Task: Create a rule from the Recommended list, Task Added to this Project -> add SubTasks in the project ArcticForge with SubTasks Gather and Analyse Requirements , Design and Implement Solution , System Test and UAT , Release to Production / Go Live
Action: Mouse moved to (34, 255)
Screenshot: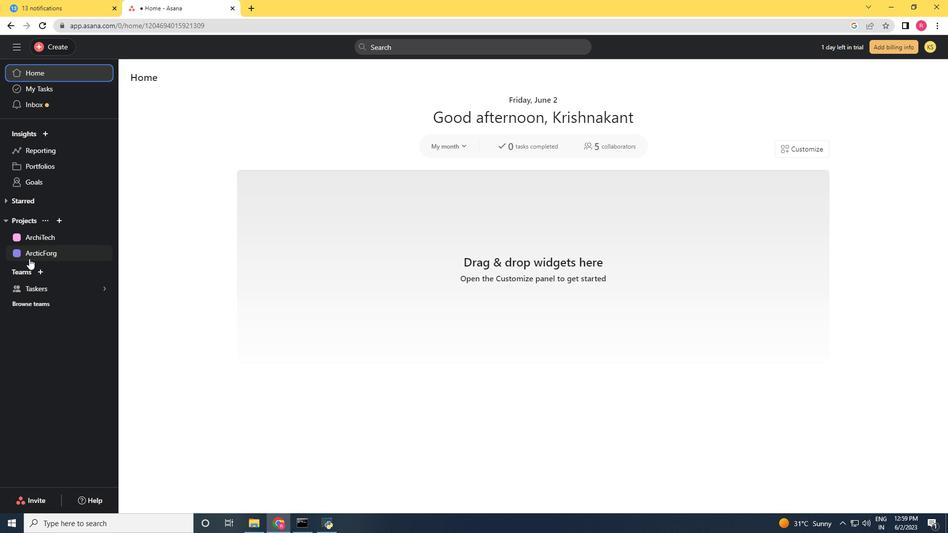
Action: Mouse pressed left at (34, 255)
Screenshot: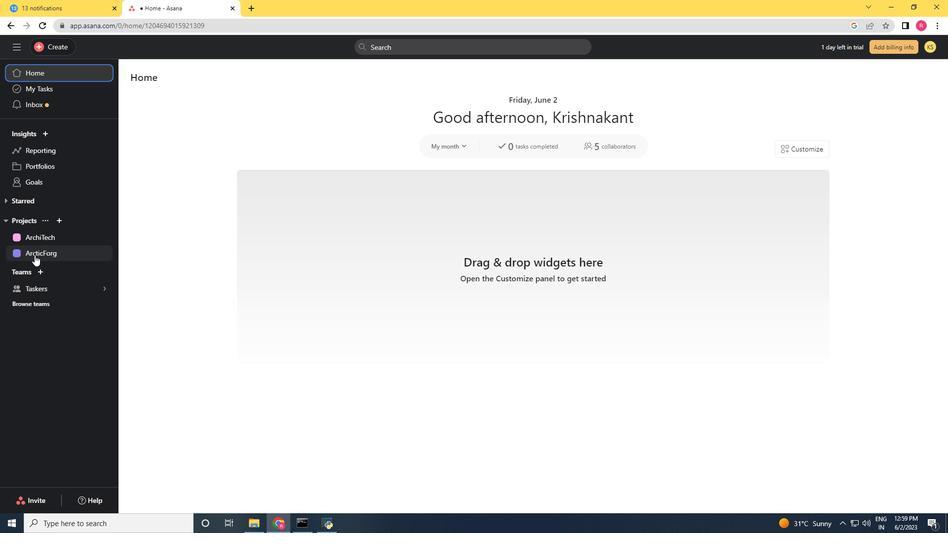 
Action: Mouse moved to (926, 82)
Screenshot: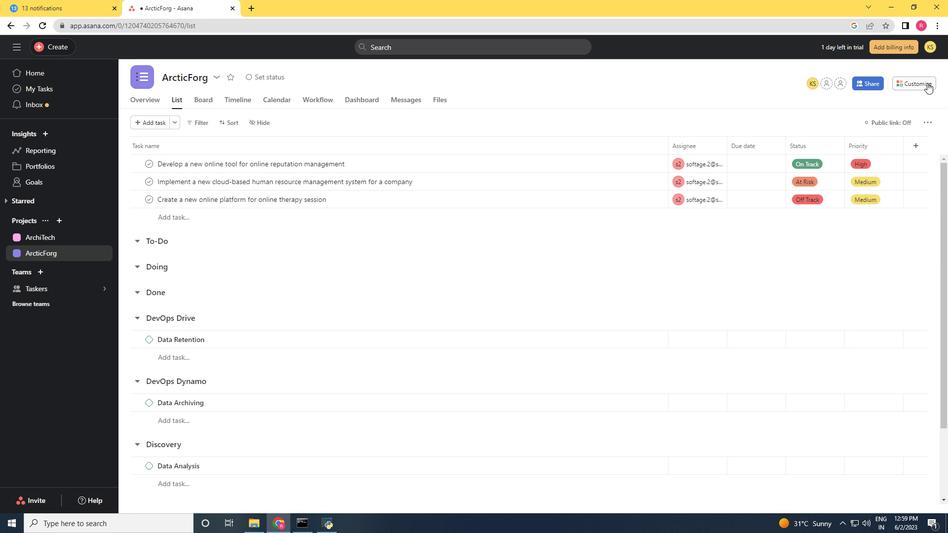 
Action: Mouse pressed left at (926, 82)
Screenshot: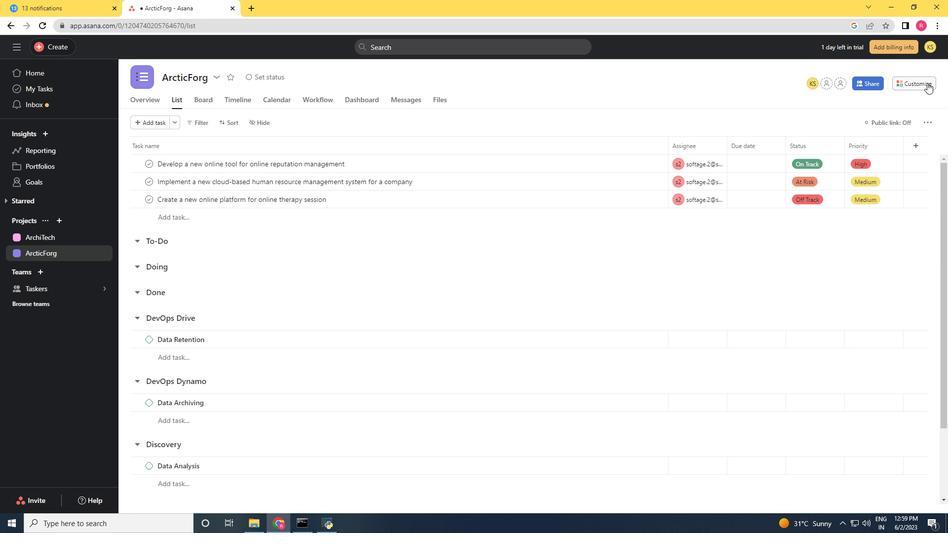 
Action: Mouse moved to (749, 213)
Screenshot: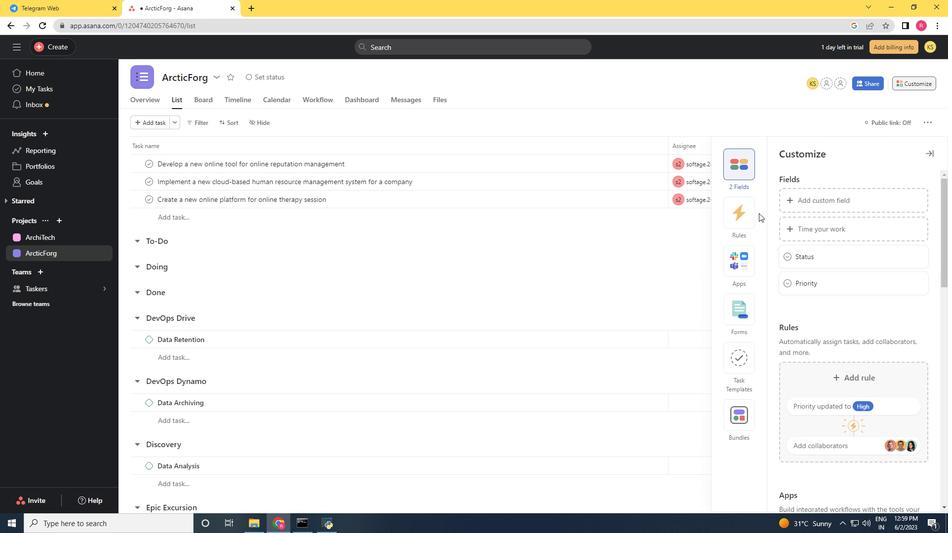
Action: Mouse pressed left at (749, 213)
Screenshot: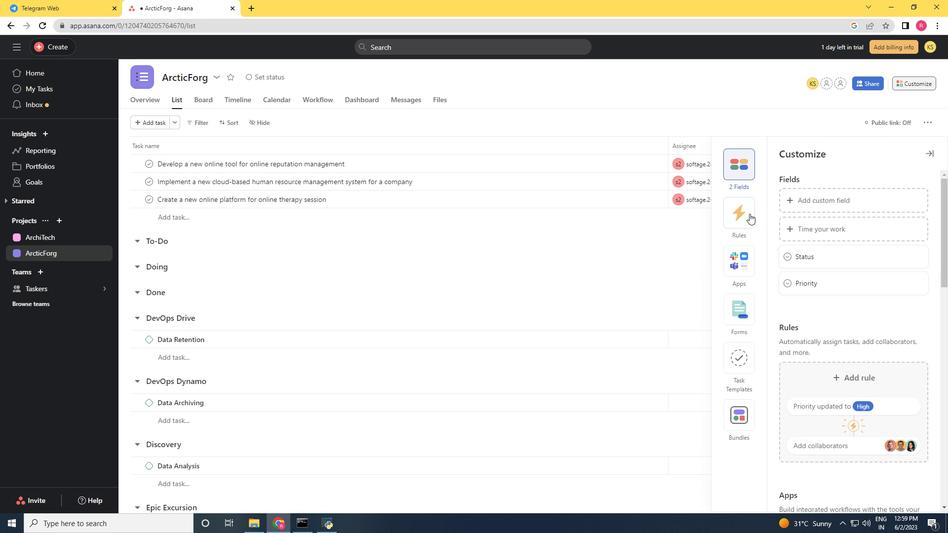 
Action: Mouse moved to (825, 224)
Screenshot: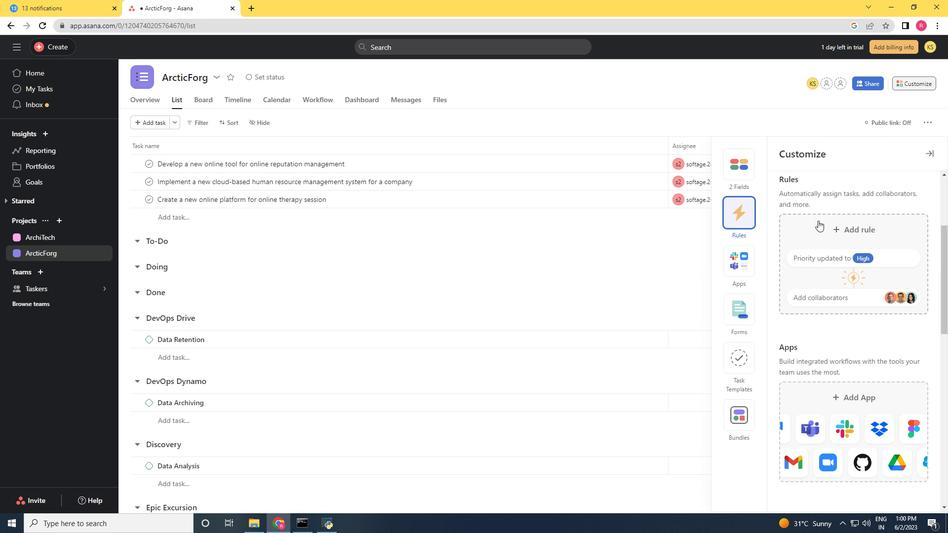 
Action: Mouse pressed left at (825, 224)
Screenshot: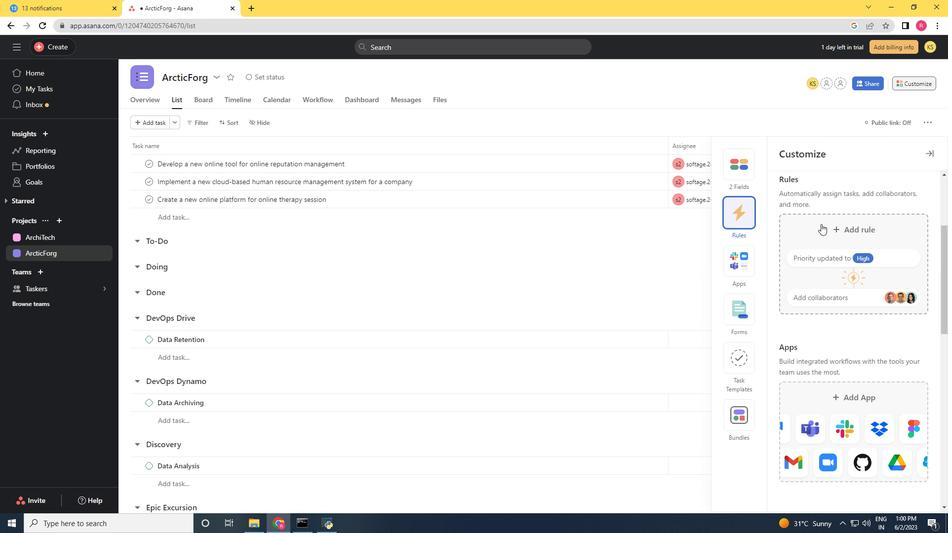 
Action: Mouse moved to (637, 162)
Screenshot: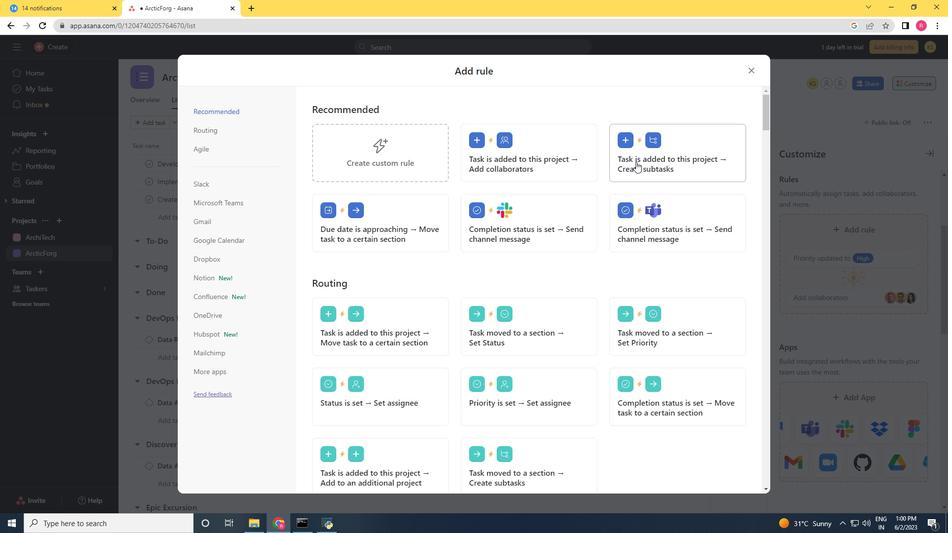 
Action: Mouse pressed left at (637, 162)
Screenshot: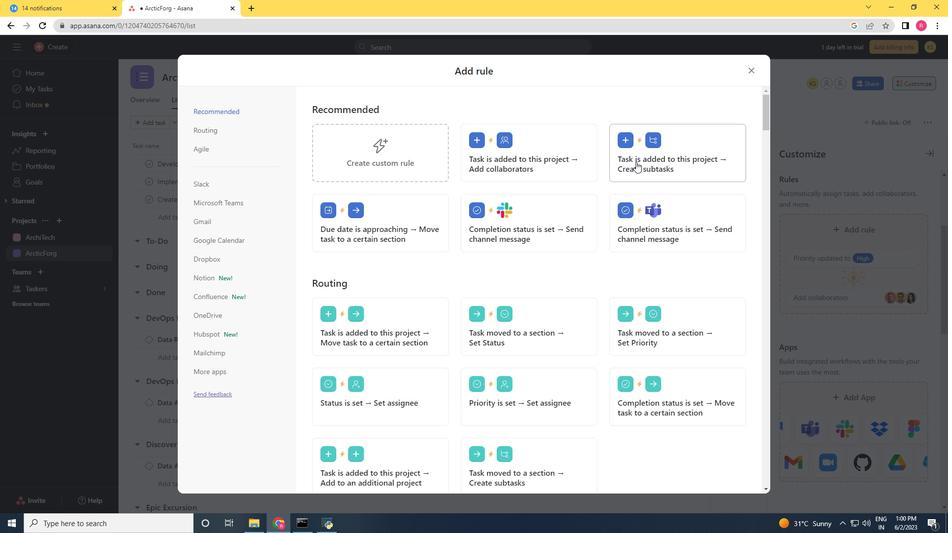 
Action: Mouse moved to (619, 175)
Screenshot: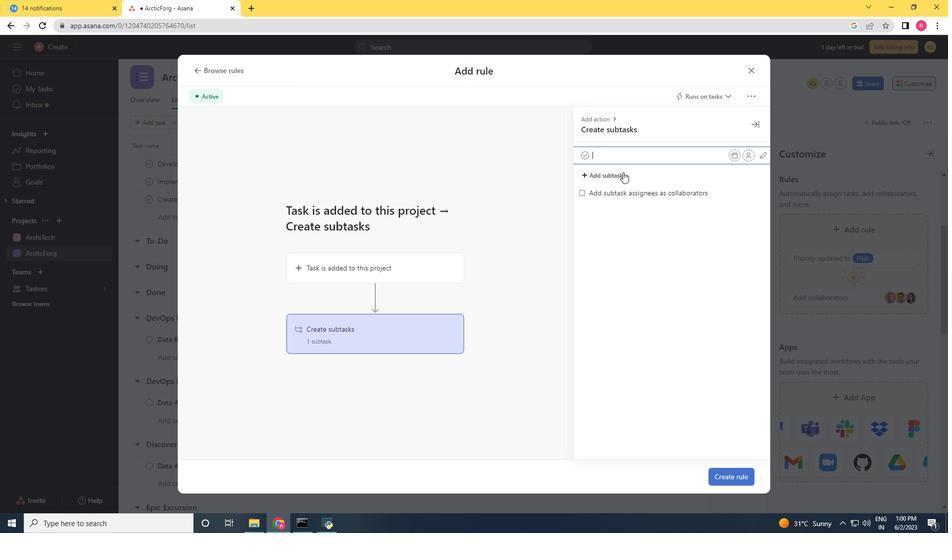 
Action: Key pressed <Key.shift><Key.shift><Key.shift><Key.shift><Key.shift><Key.shift>Gather<Key.space>and<Key.space><Key.shift>Anal
Screenshot: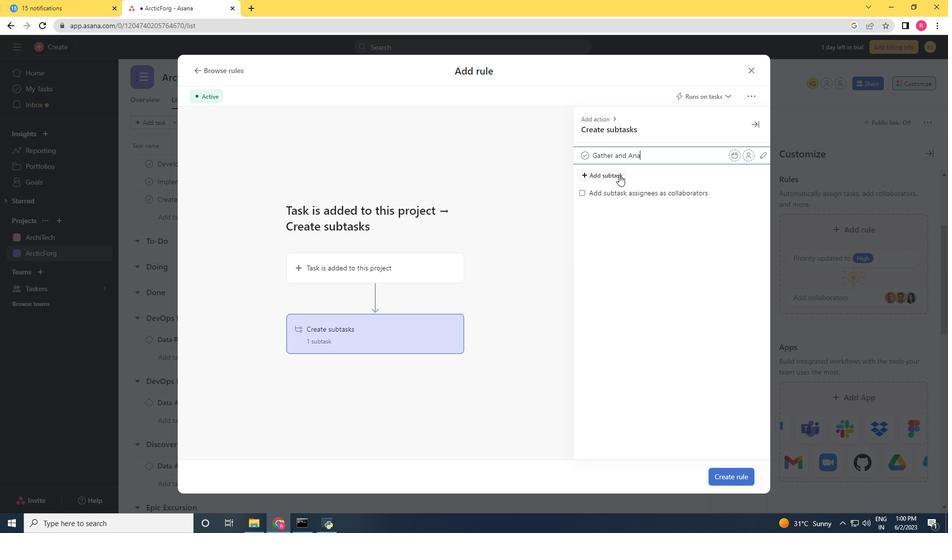 
Action: Mouse moved to (616, 176)
Screenshot: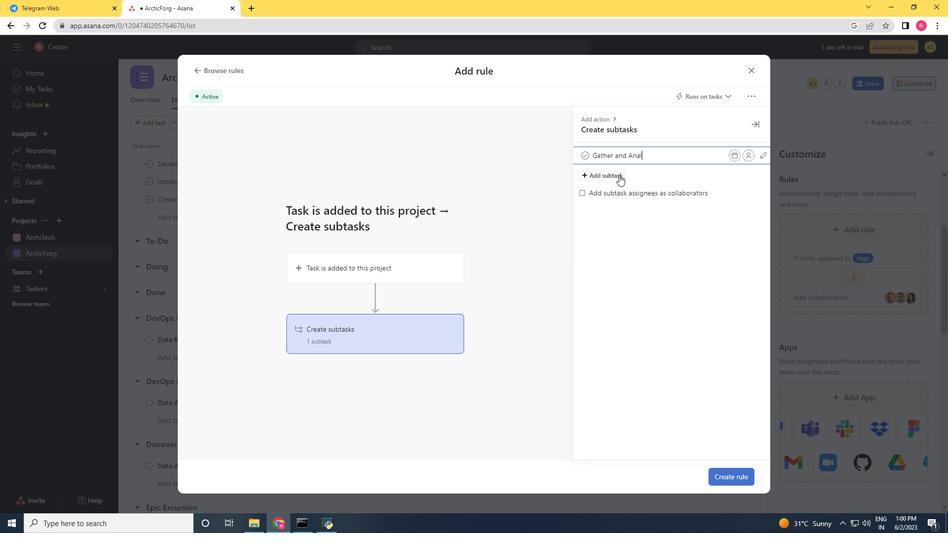 
Action: Key pressed yse<Key.space>
Screenshot: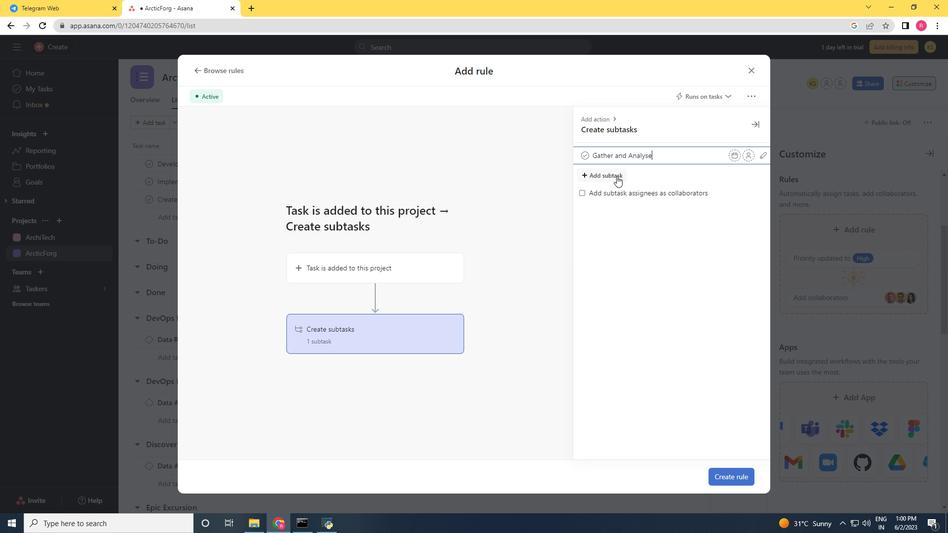 
Action: Mouse moved to (616, 176)
Screenshot: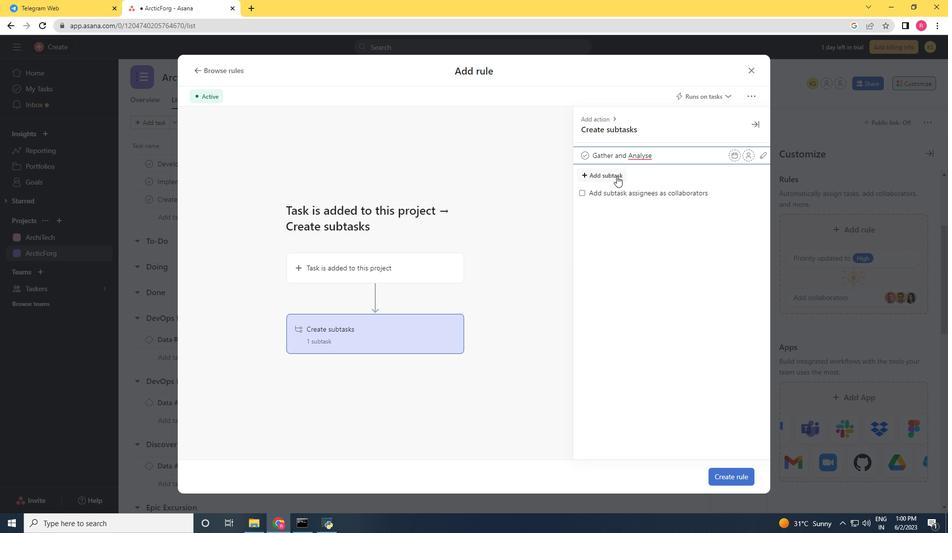 
Action: Key pressed <Key.shift><Key.shift><Key.shift><Key.shift><Key.shift><Key.shift><Key.shift>Requirement<Key.space><Key.enter><Key.shift>Desig<Key.backspace>gn<Key.space>and<Key.space><Key.shift>Implement<Key.space><Key.shift>Solution<Key.space><Key.enter><Key.shift>Statem<Key.space><Key.backspace><Key.backspace><Key.backspace><Key.backspace><Key.backspace><Key.backspace>ystem<Key.space><Key.shift>Test<Key.space>and<Key.space><Key.shift>UAT<Key.enter><Key.shift><Key.shift><Key.shift><Key.shift>Release<Key.space>to<Key.space><Key.shift>Produ<Key.backspace>ction<Key.space>
Screenshot: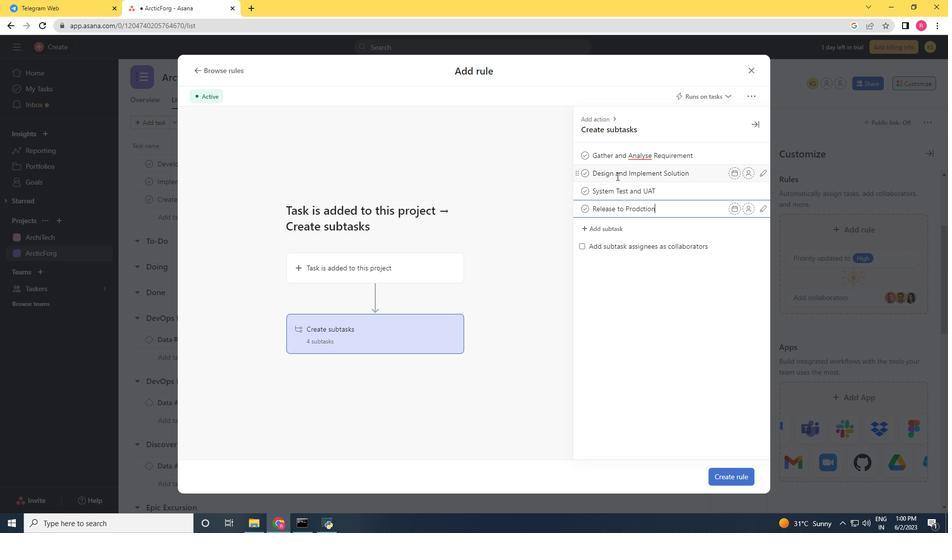 
Action: Mouse moved to (614, 178)
Screenshot: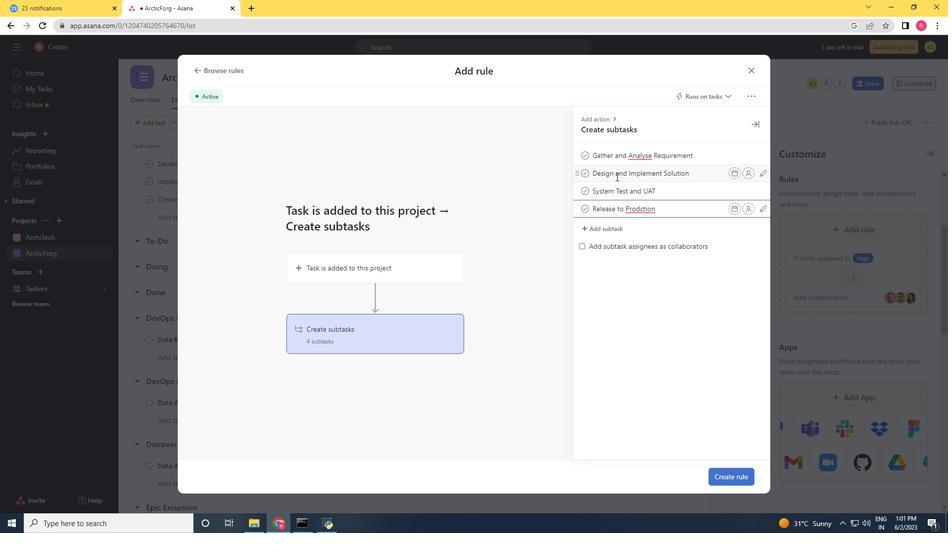 
Action: Key pressed /<Key.space><Key.shift>Go<Key.space><Key.shift>Live
Screenshot: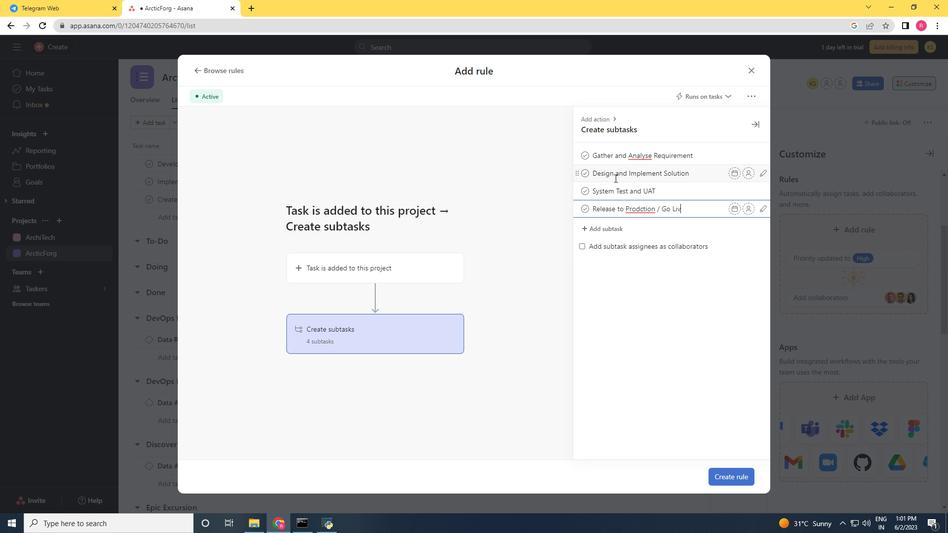 
Action: Mouse moved to (637, 207)
Screenshot: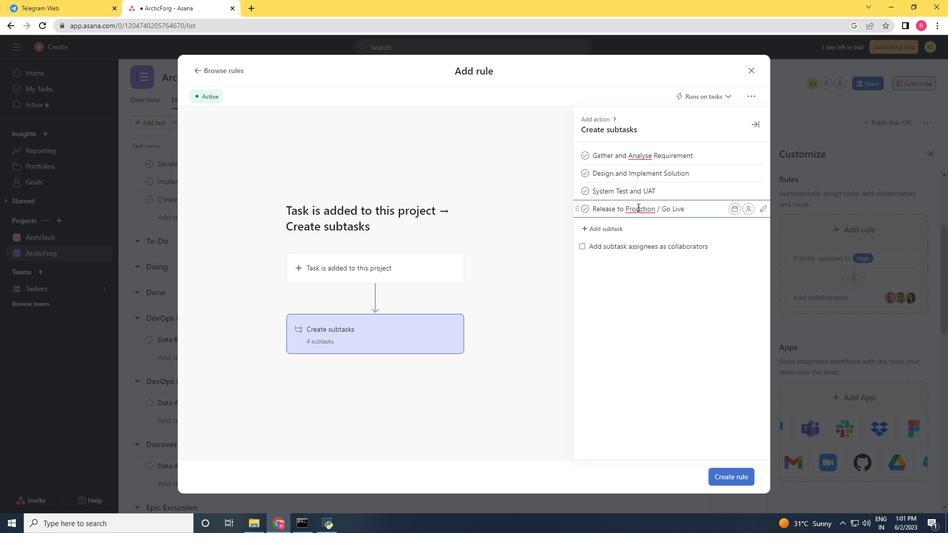 
Action: Mouse pressed left at (637, 207)
Screenshot: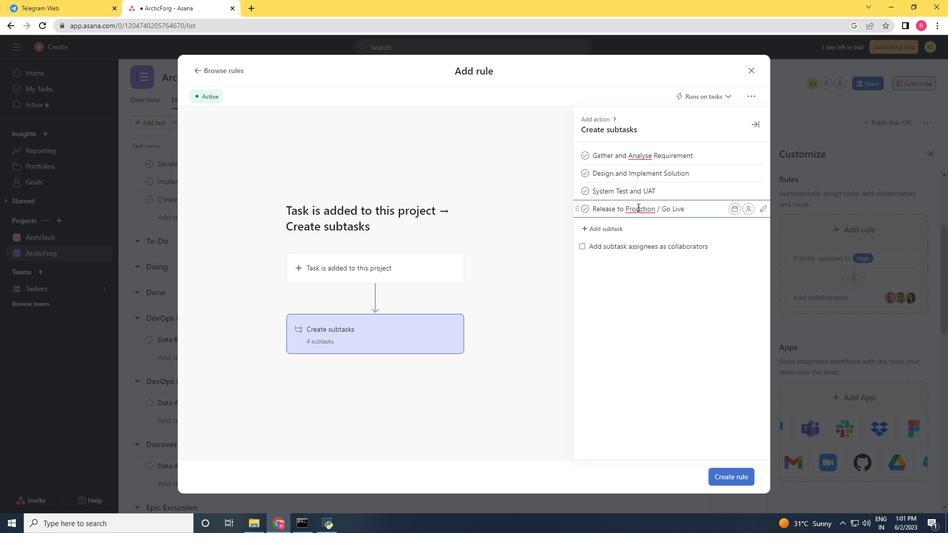 
Action: Mouse moved to (641, 207)
Screenshot: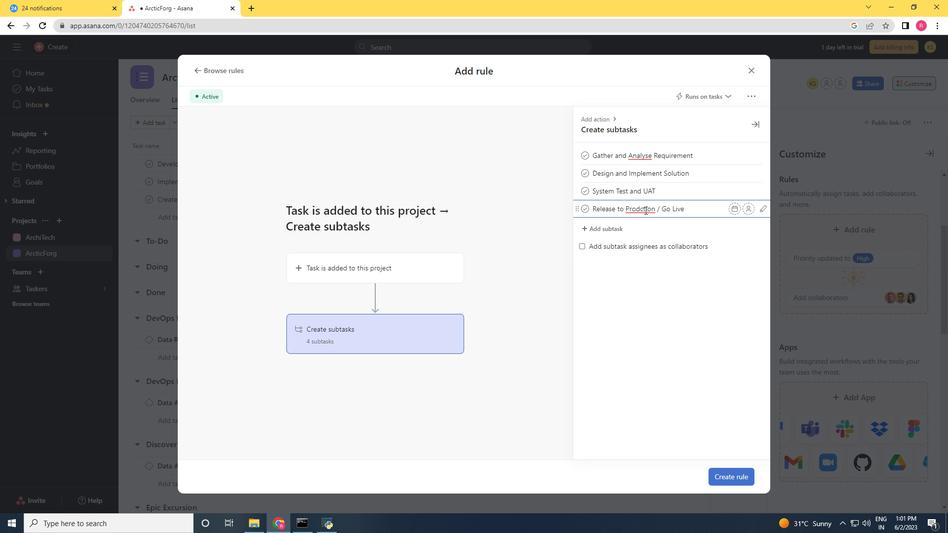 
Action: Mouse pressed left at (641, 207)
Screenshot: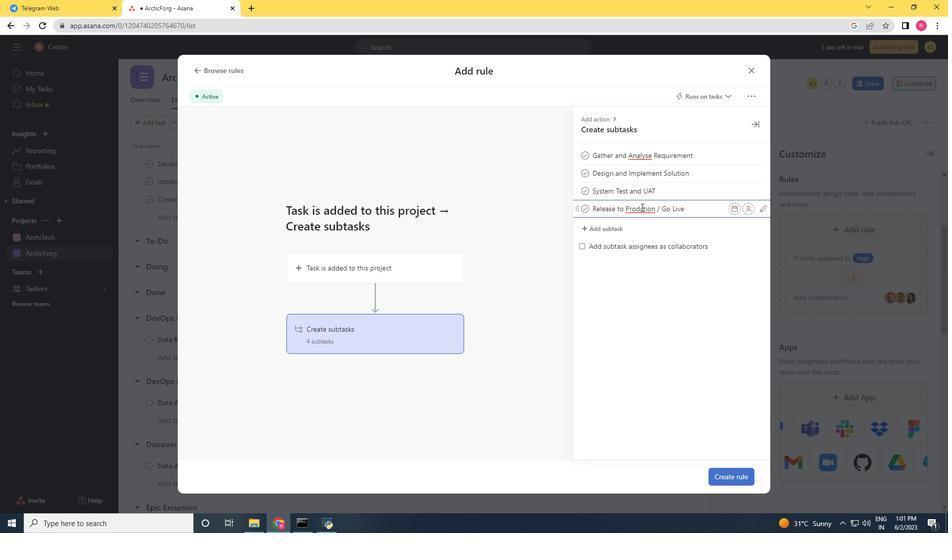 
Action: Mouse moved to (644, 210)
Screenshot: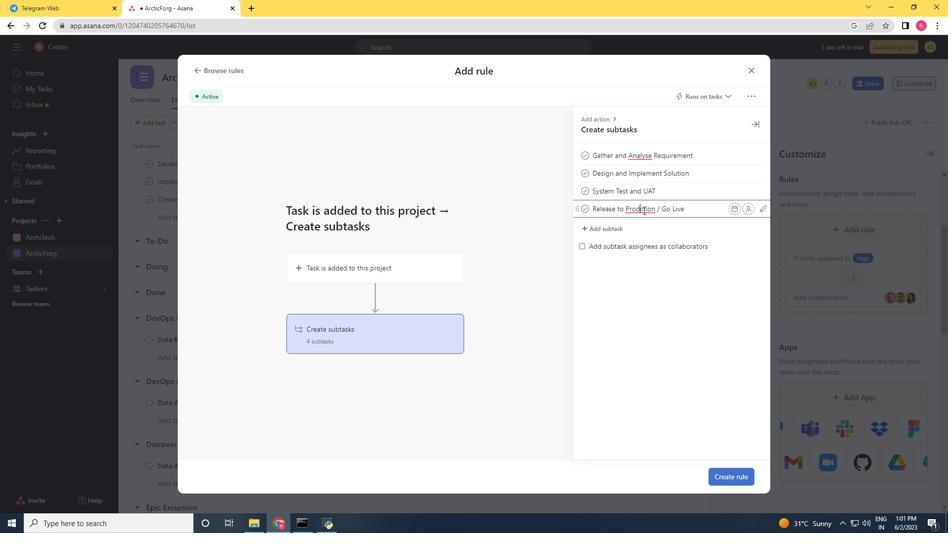 
Action: Key pressed u
Screenshot: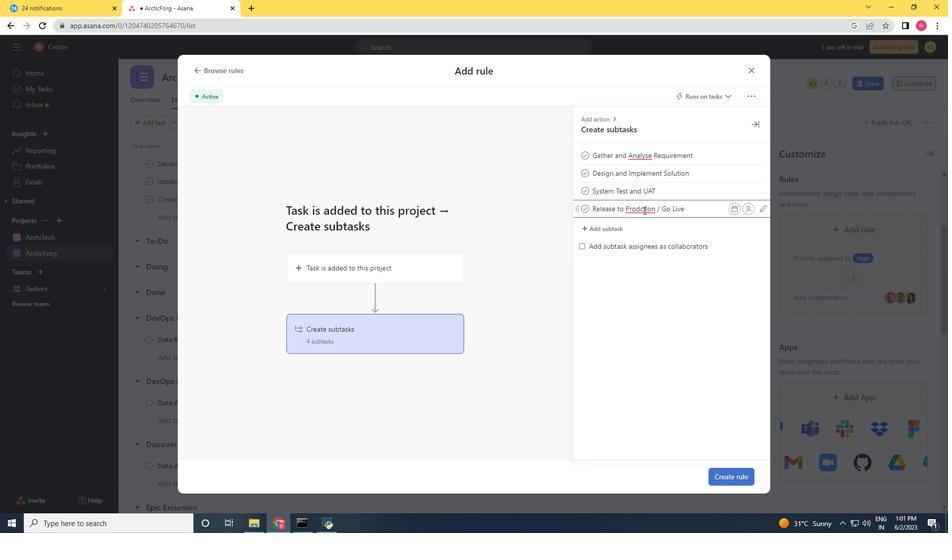 
Action: Mouse moved to (735, 475)
Screenshot: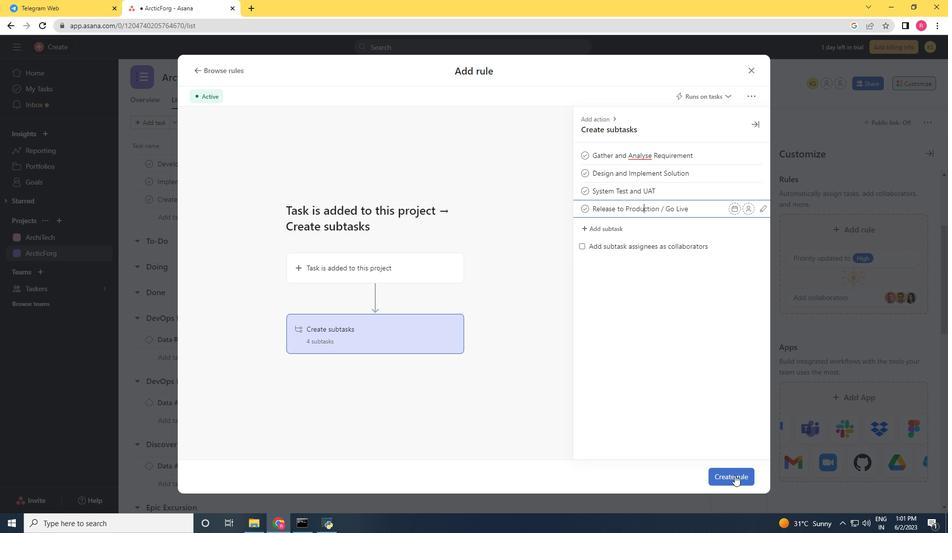 
Action: Mouse pressed left at (735, 475)
Screenshot: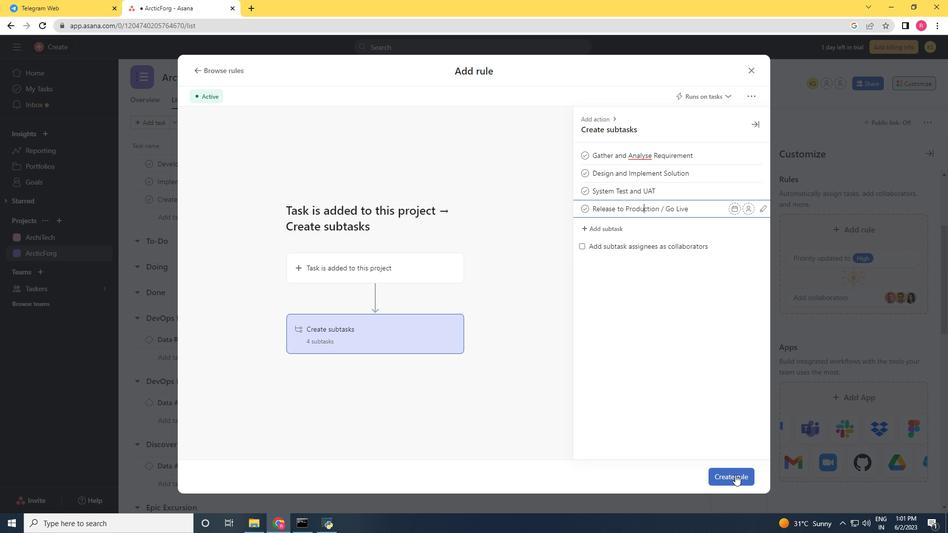 
Action: Mouse moved to (432, 401)
Screenshot: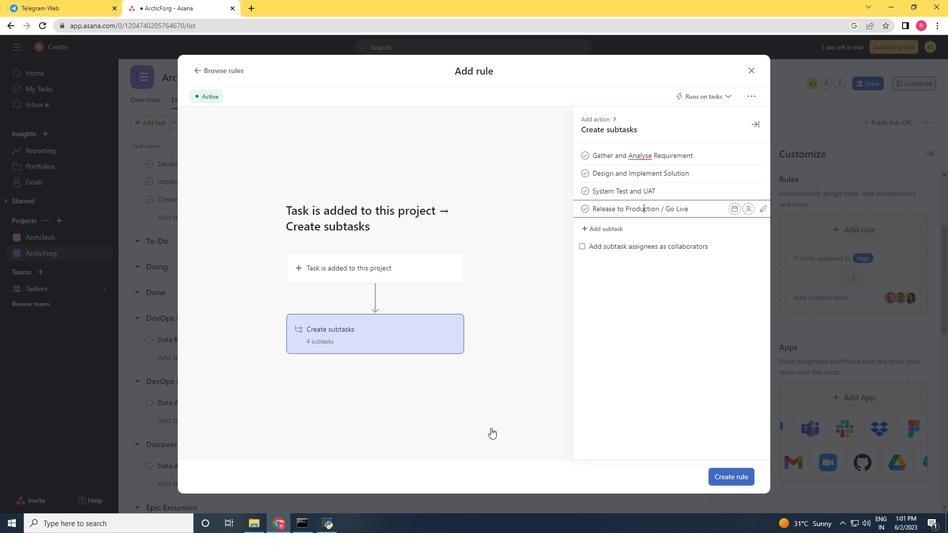 
